 Task: Create a due date automation trigger when advanced on, on the tuesday of the week a card is due add fields without custom field "Resume" set to a date more than 1 days ago at 11:00 AM.
Action: Mouse moved to (984, 73)
Screenshot: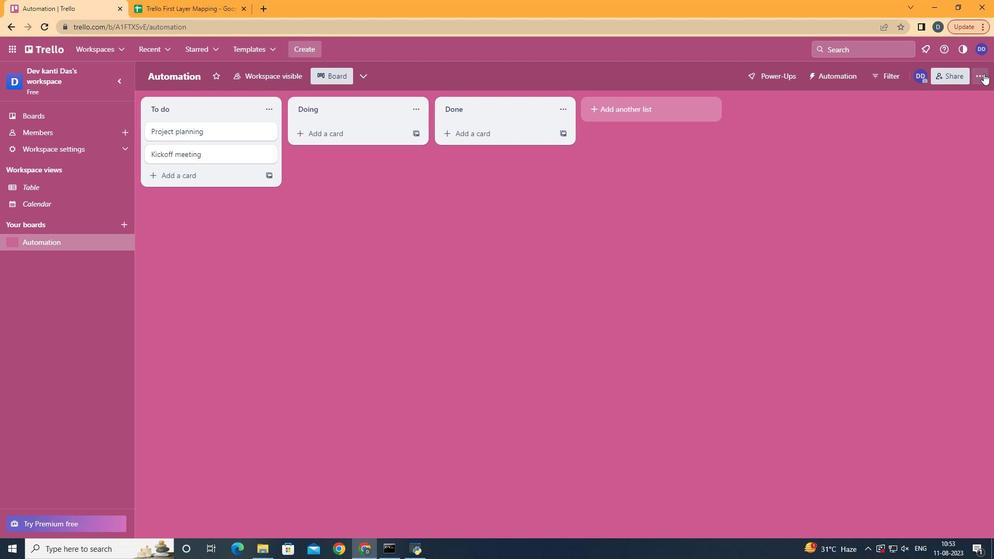 
Action: Mouse pressed left at (984, 73)
Screenshot: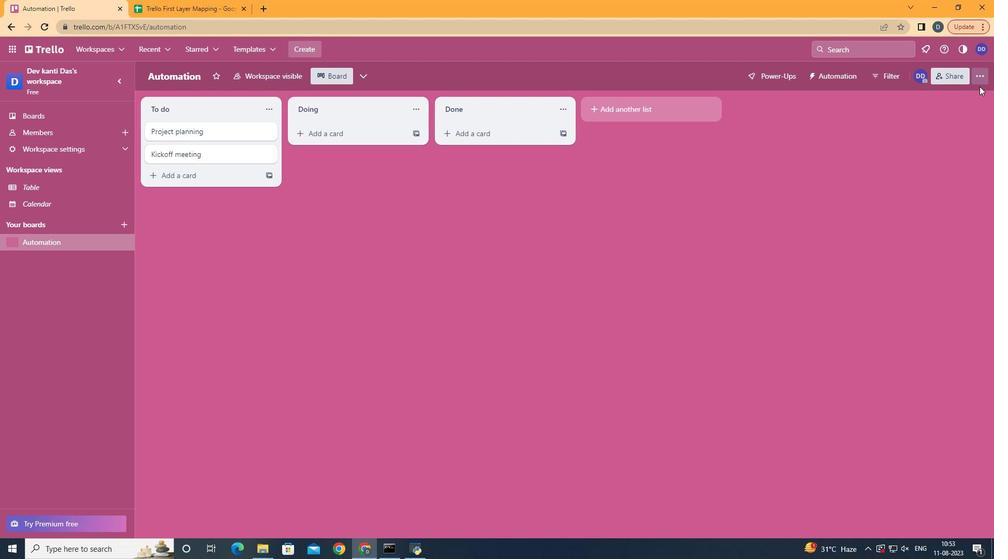 
Action: Mouse moved to (904, 213)
Screenshot: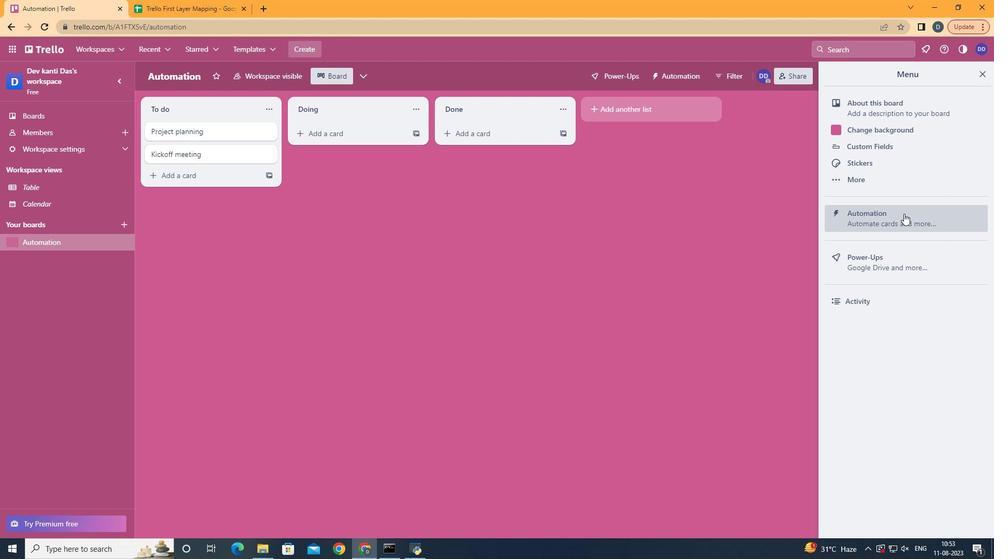 
Action: Mouse pressed left at (904, 213)
Screenshot: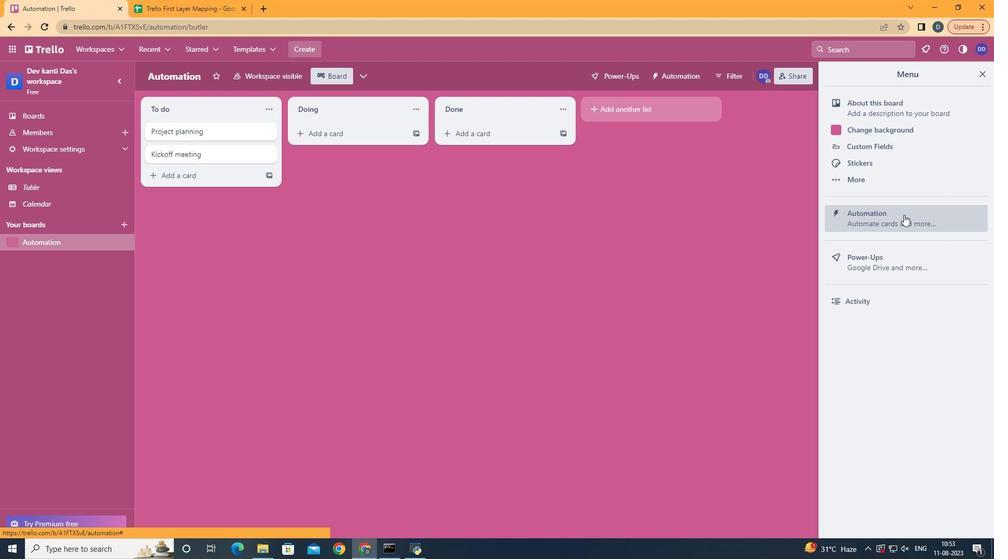 
Action: Mouse moved to (190, 210)
Screenshot: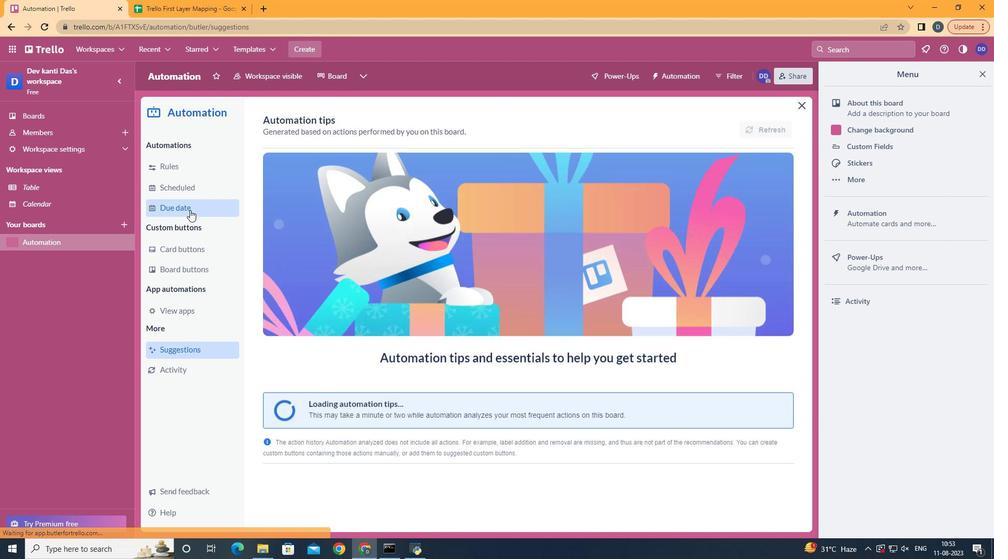 
Action: Mouse pressed left at (190, 210)
Screenshot: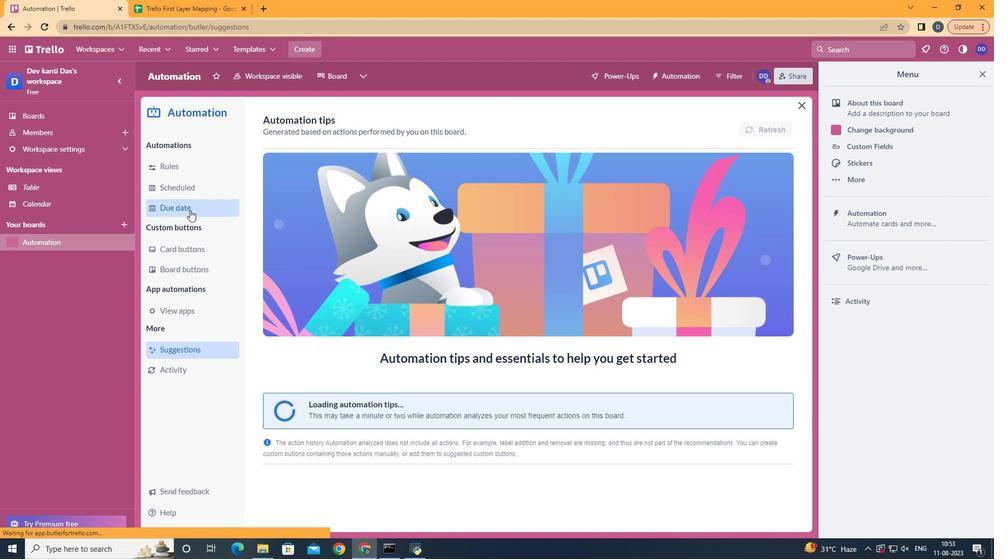 
Action: Mouse moved to (726, 123)
Screenshot: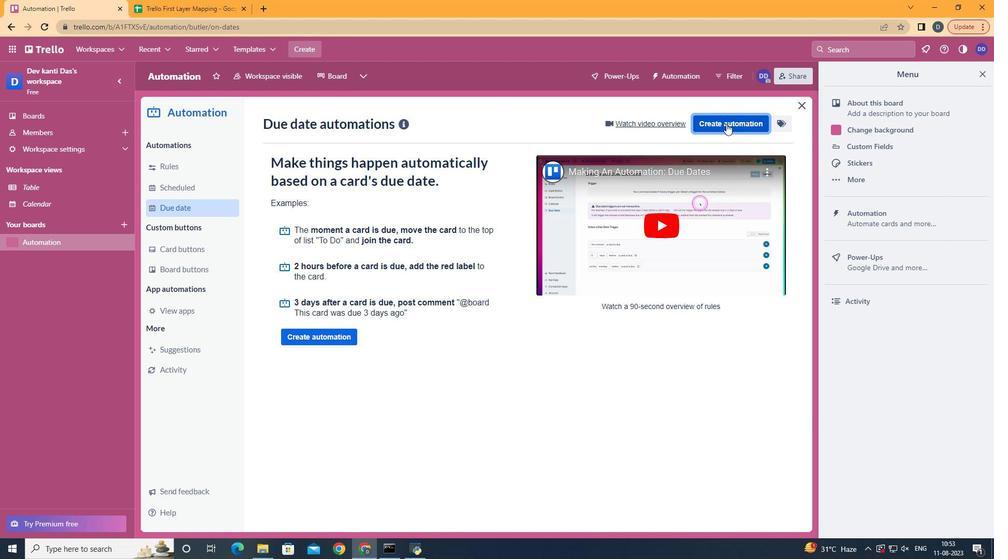 
Action: Mouse pressed left at (726, 123)
Screenshot: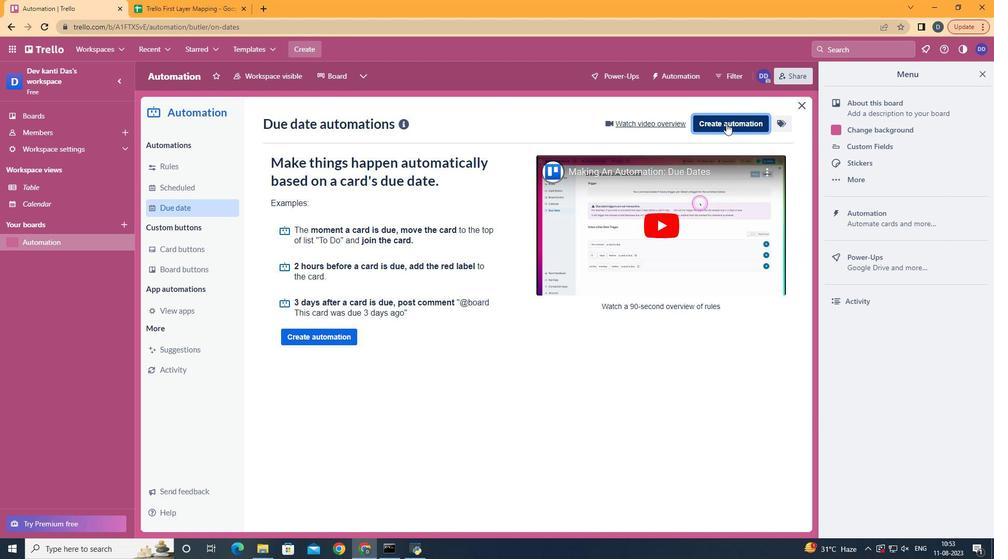 
Action: Mouse moved to (558, 222)
Screenshot: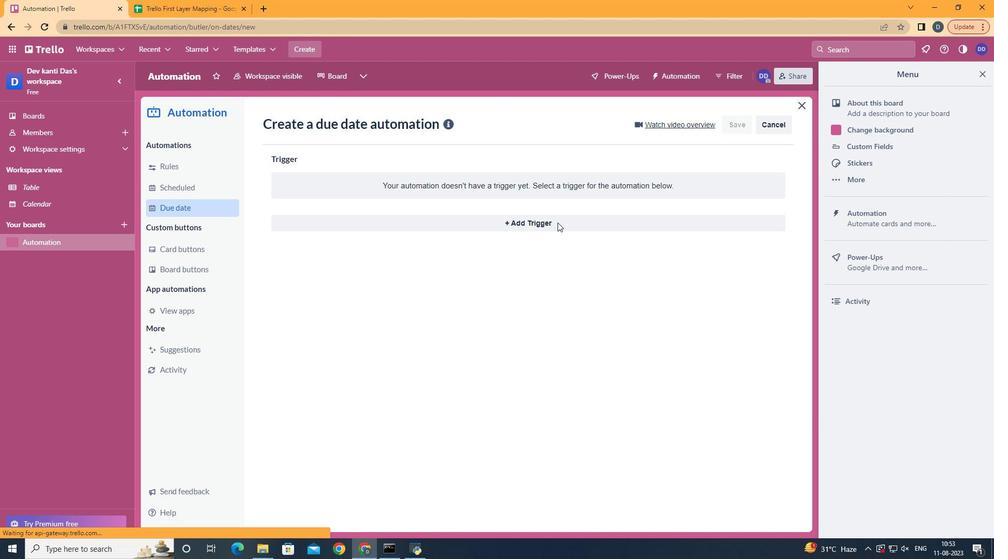 
Action: Mouse pressed left at (558, 222)
Screenshot: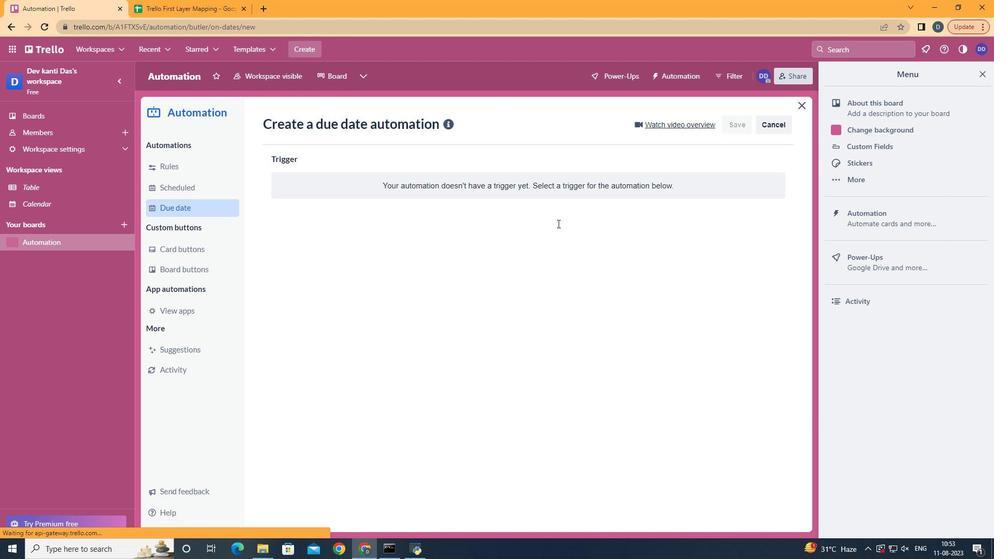 
Action: Mouse moved to (322, 288)
Screenshot: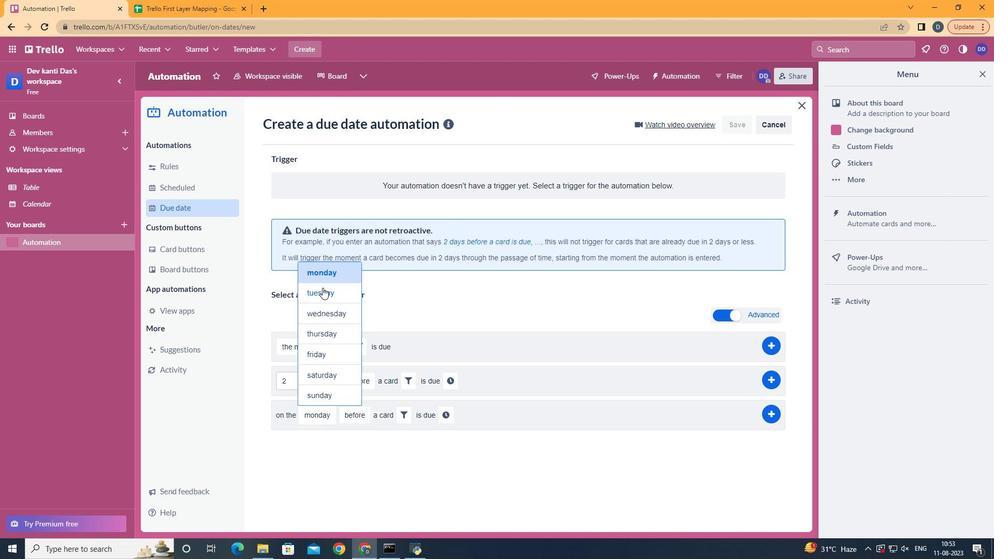 
Action: Mouse pressed left at (322, 288)
Screenshot: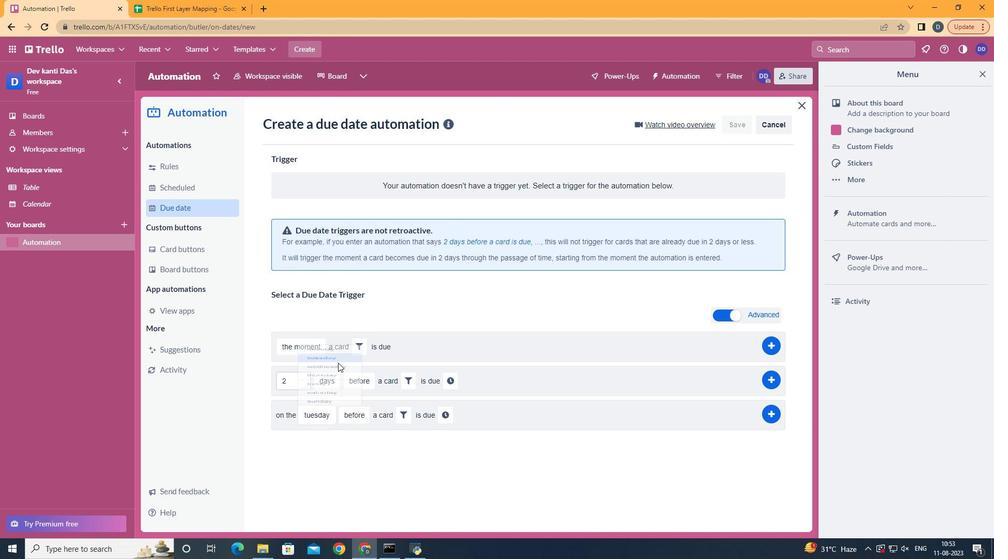 
Action: Mouse moved to (367, 467)
Screenshot: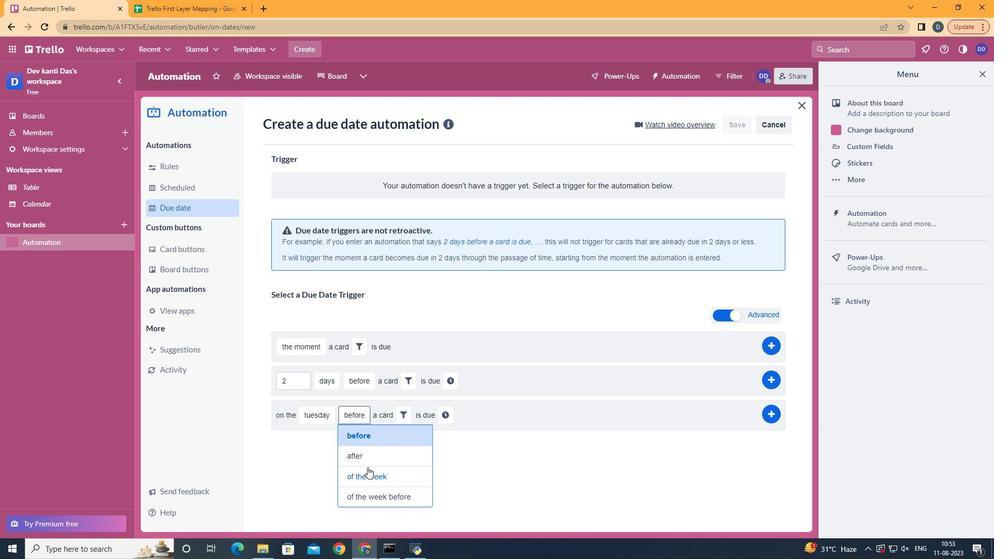 
Action: Mouse pressed left at (367, 467)
Screenshot: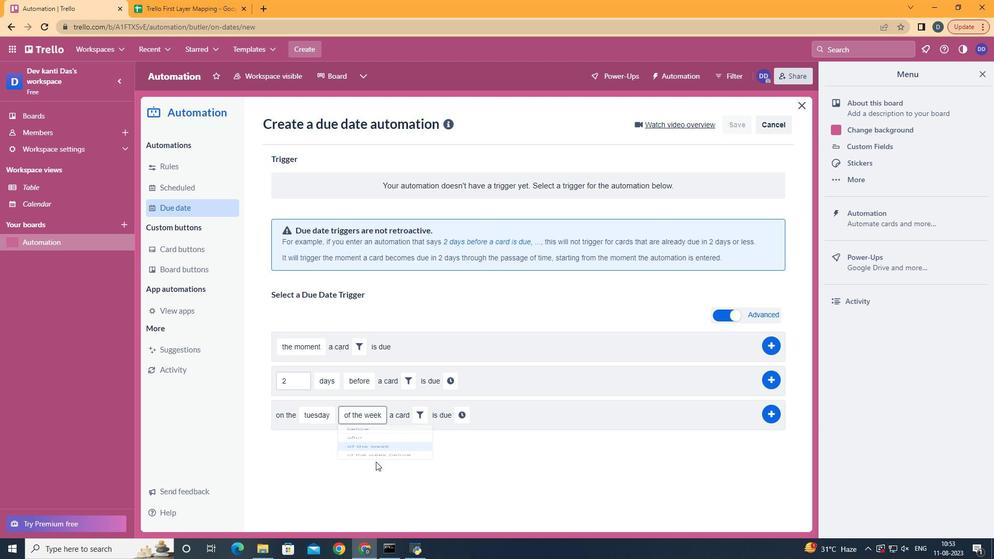 
Action: Mouse moved to (420, 420)
Screenshot: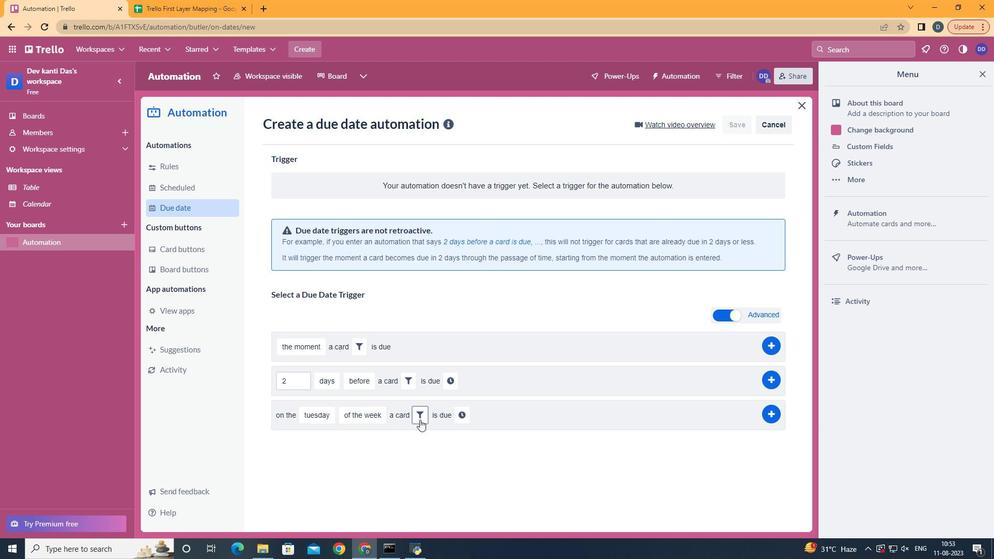 
Action: Mouse pressed left at (420, 420)
Screenshot: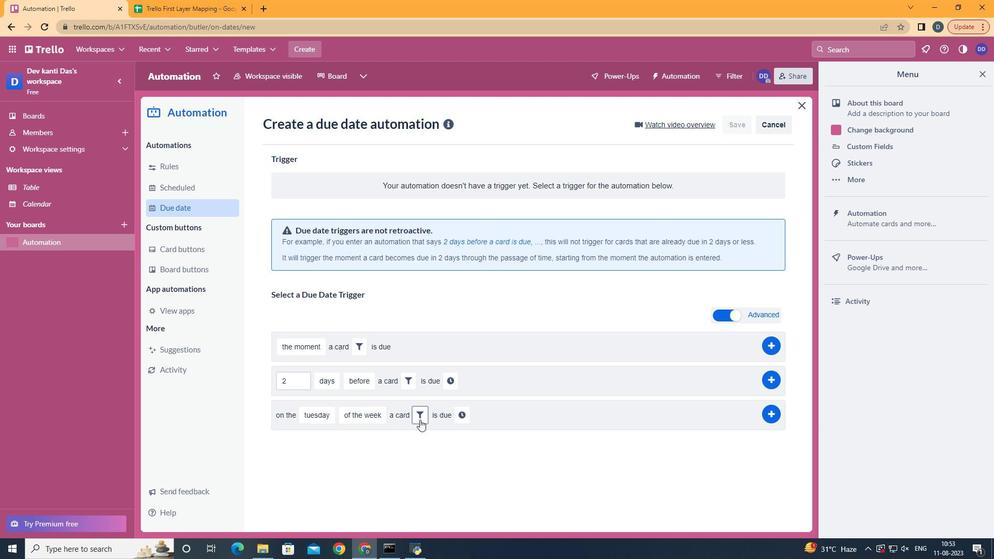 
Action: Mouse moved to (588, 452)
Screenshot: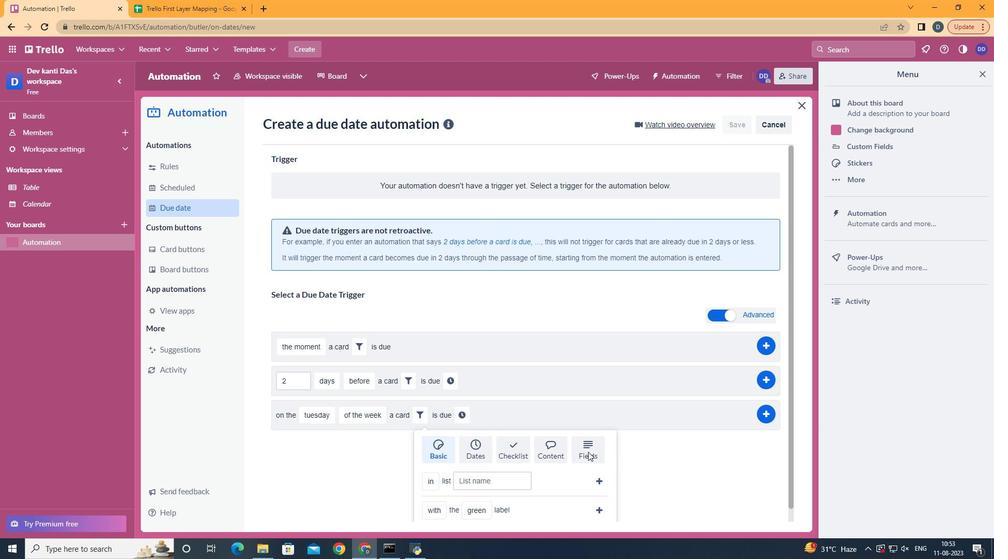 
Action: Mouse pressed left at (588, 452)
Screenshot: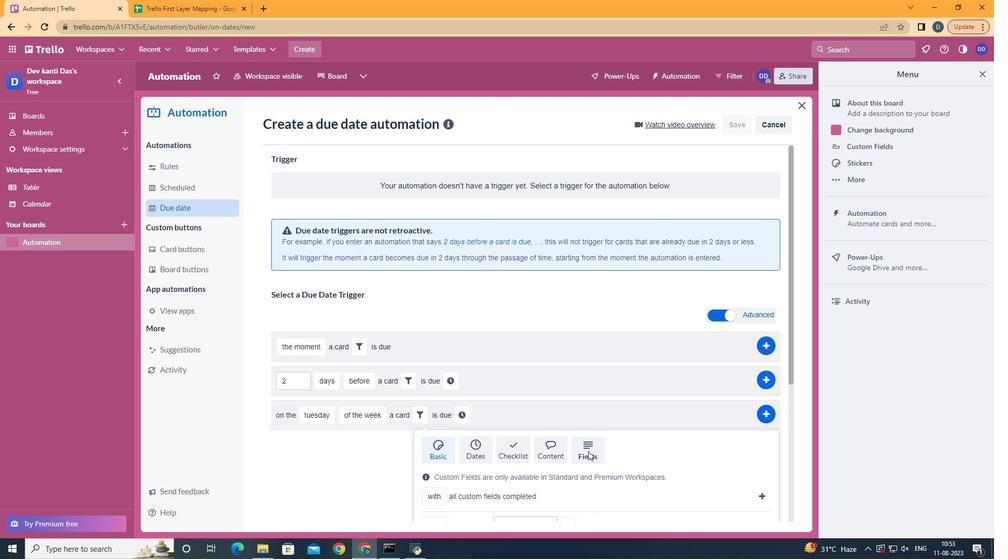 
Action: Mouse moved to (588, 451)
Screenshot: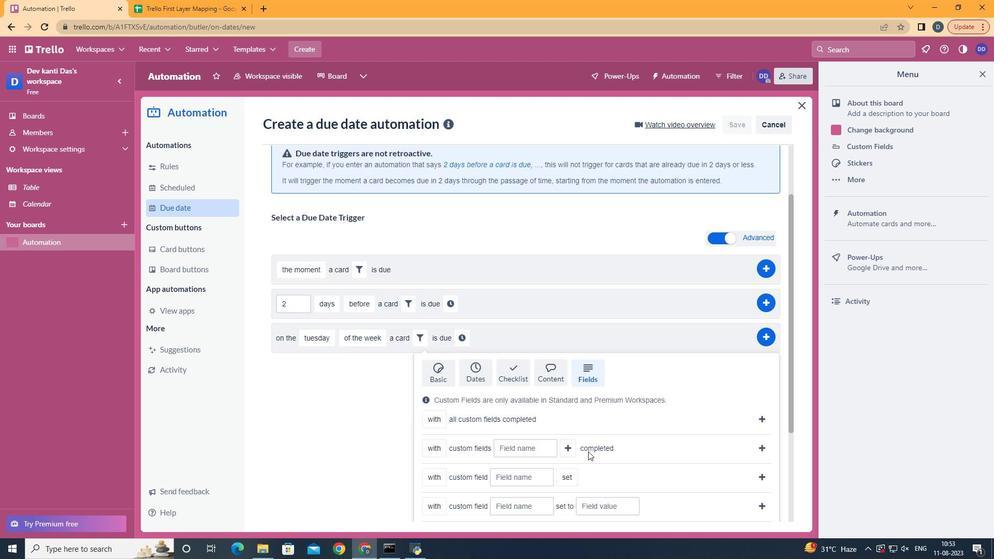 
Action: Mouse scrolled (588, 451) with delta (0, 0)
Screenshot: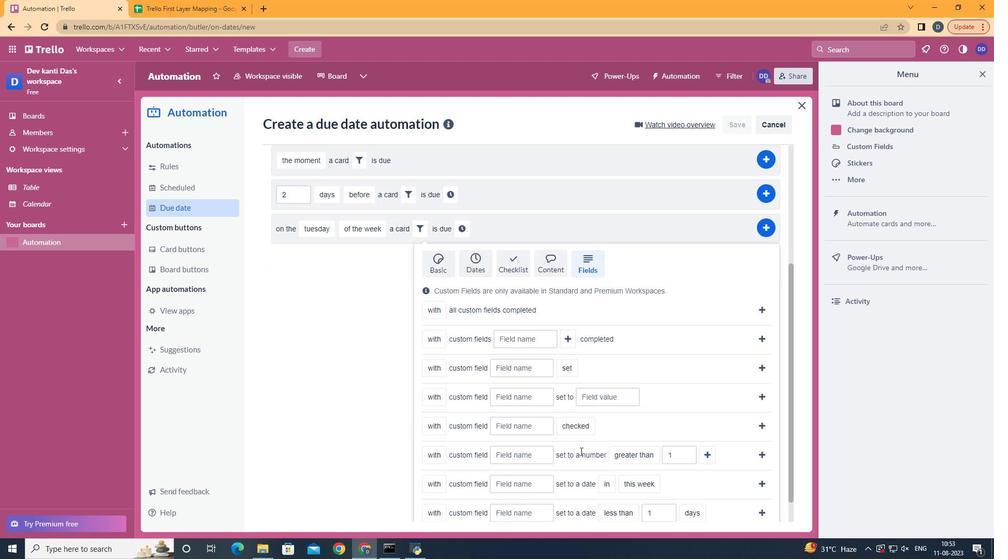 
Action: Mouse scrolled (588, 451) with delta (0, 0)
Screenshot: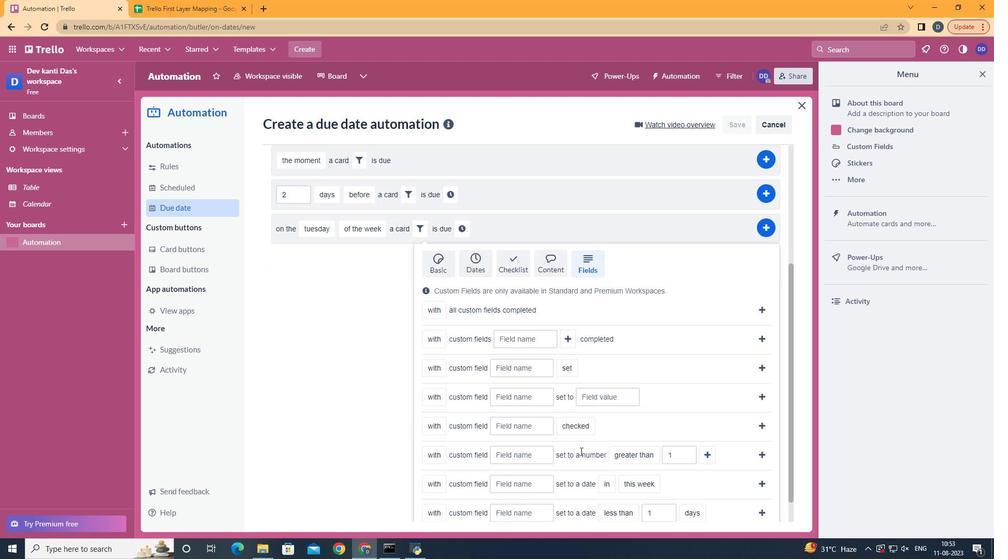 
Action: Mouse scrolled (588, 451) with delta (0, 0)
Screenshot: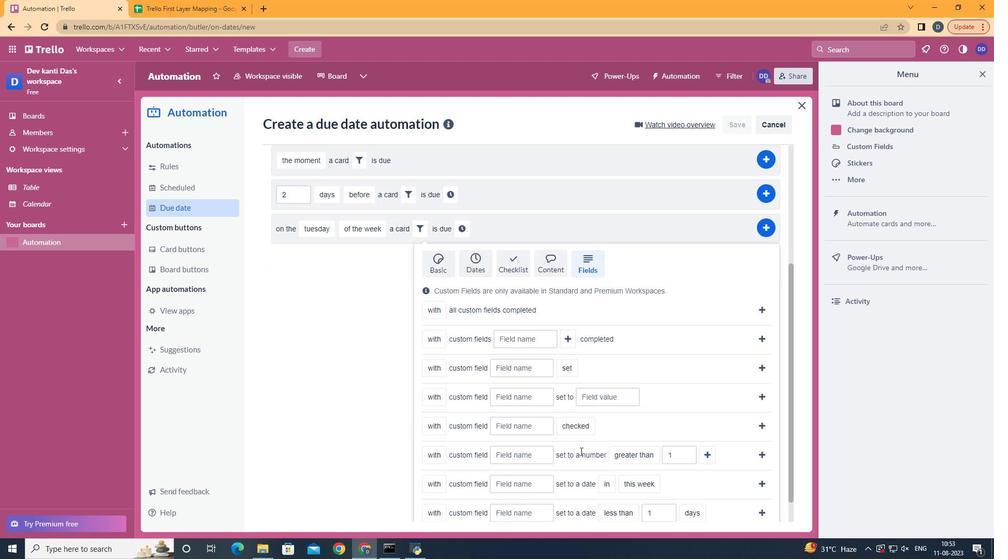
Action: Mouse scrolled (588, 451) with delta (0, 0)
Screenshot: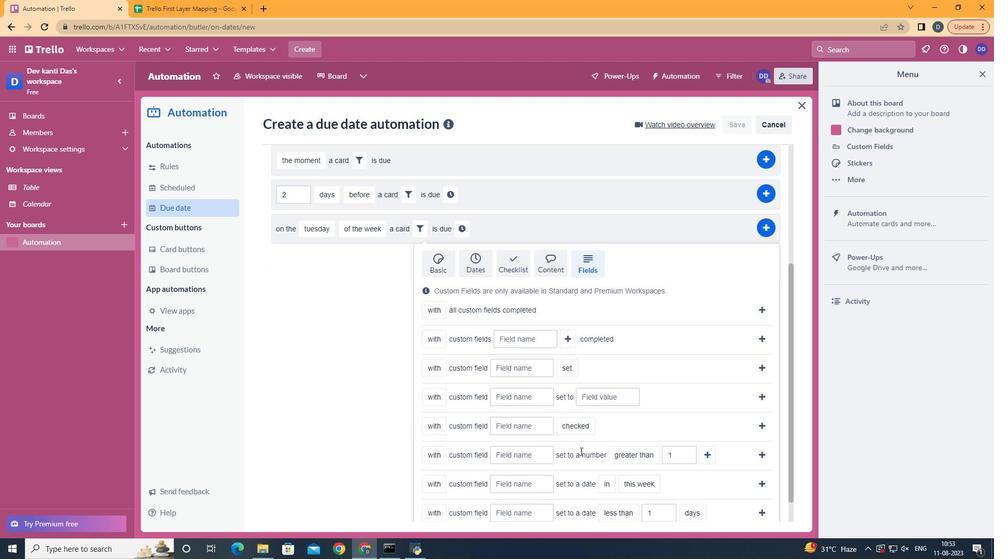 
Action: Mouse scrolled (588, 451) with delta (0, 0)
Screenshot: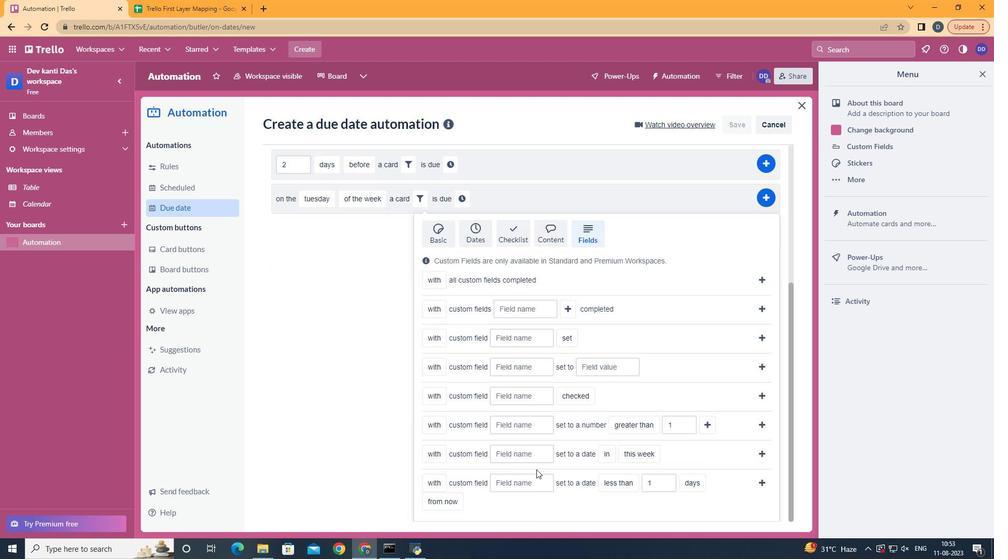 
Action: Mouse moved to (441, 465)
Screenshot: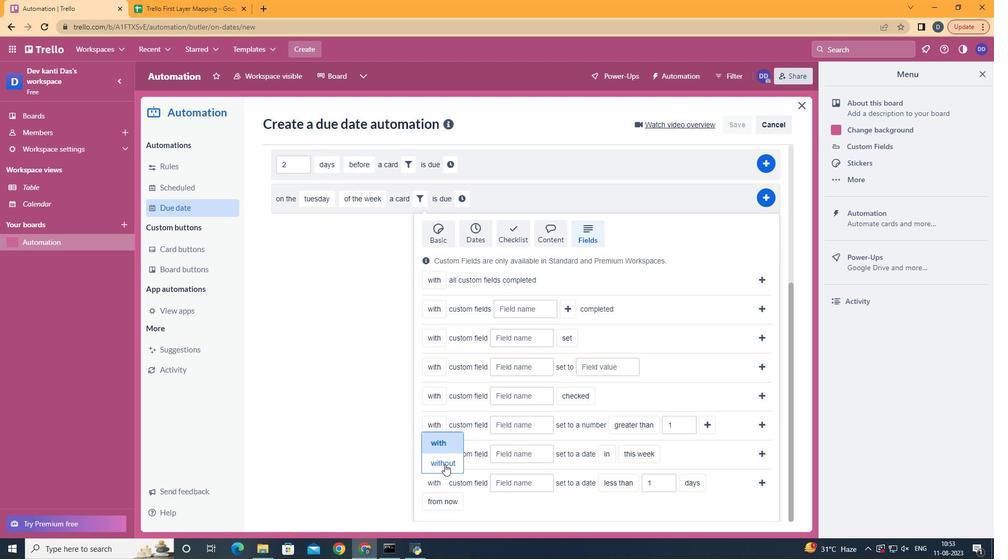 
Action: Mouse pressed left at (441, 465)
Screenshot: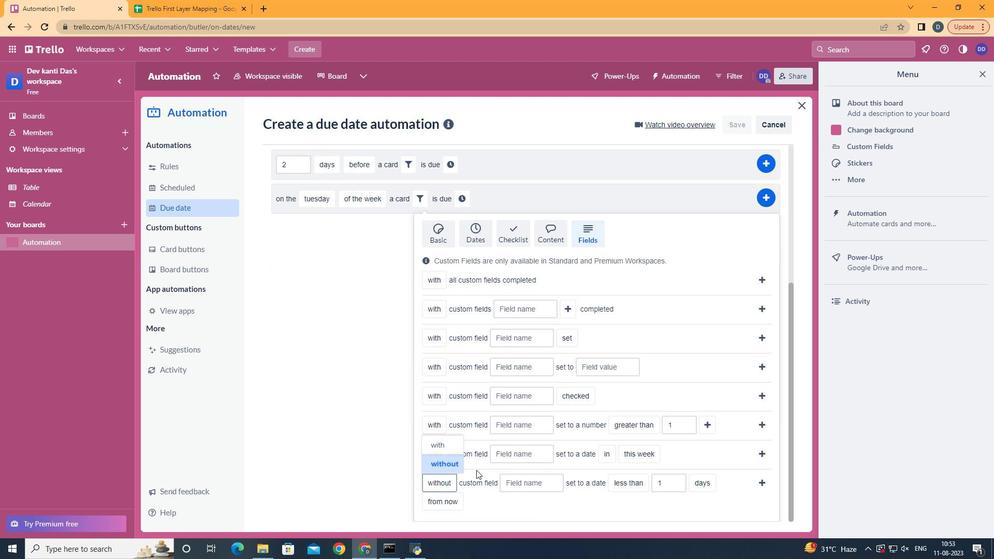 
Action: Mouse moved to (519, 477)
Screenshot: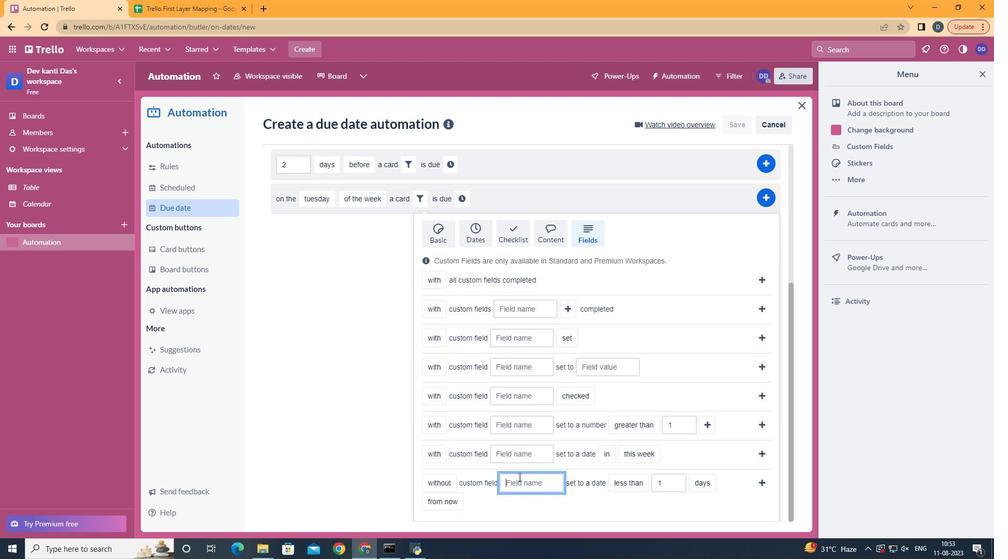 
Action: Mouse pressed left at (519, 477)
Screenshot: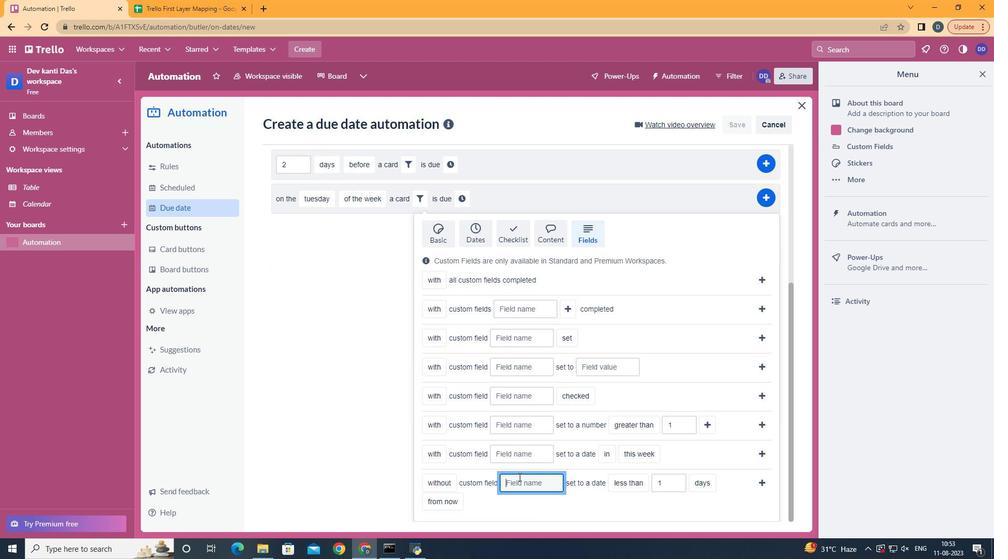 
Action: Key pressed <Key.shift>Resume
Screenshot: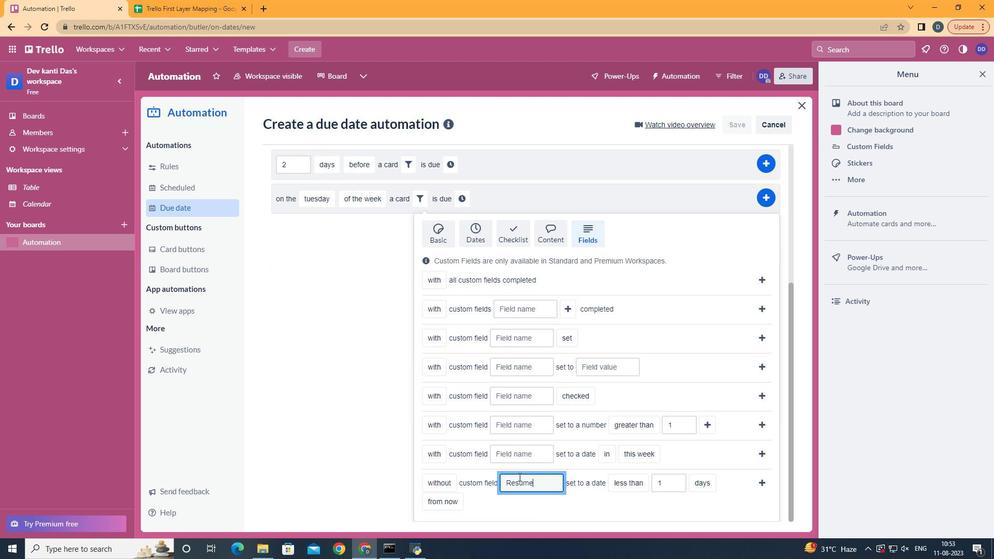 
Action: Mouse moved to (634, 439)
Screenshot: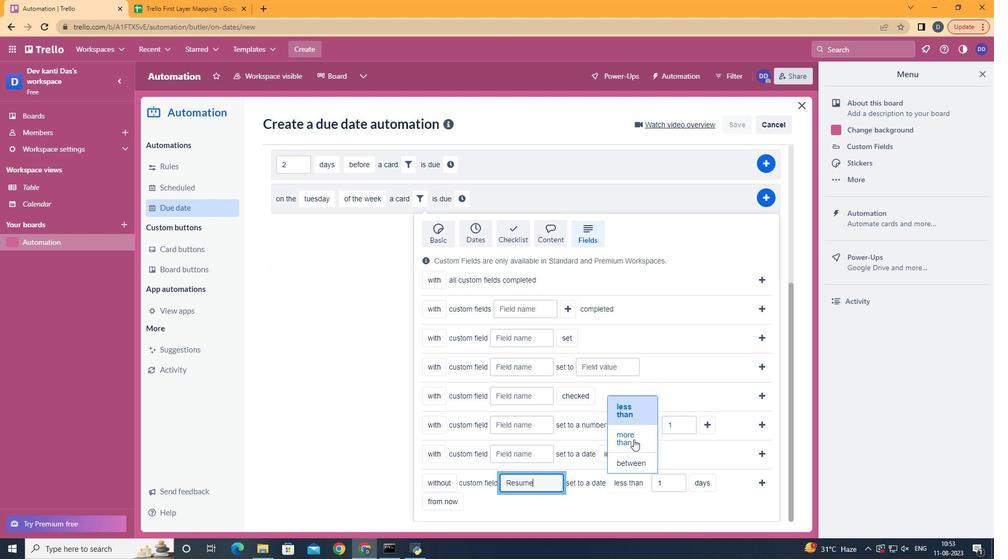 
Action: Mouse pressed left at (634, 439)
Screenshot: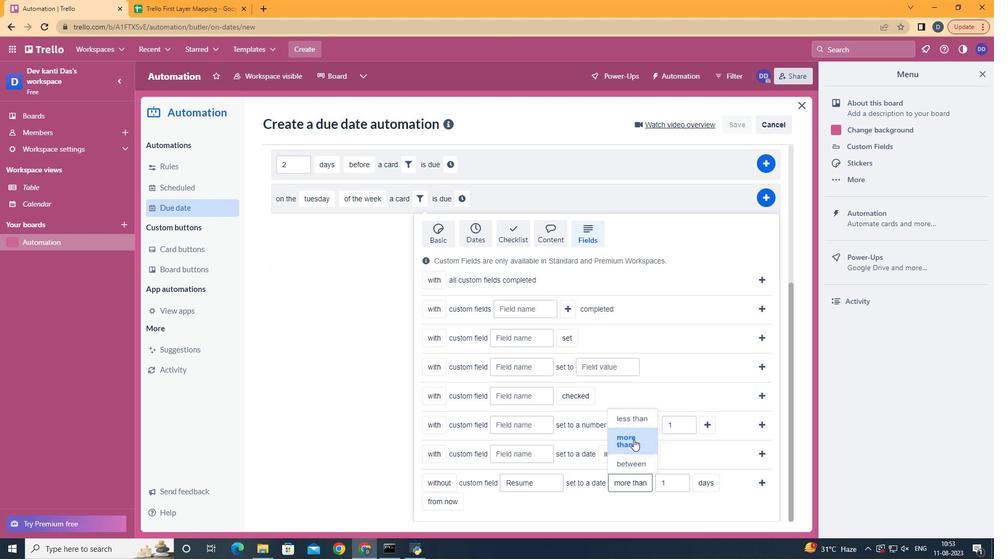 
Action: Mouse moved to (456, 481)
Screenshot: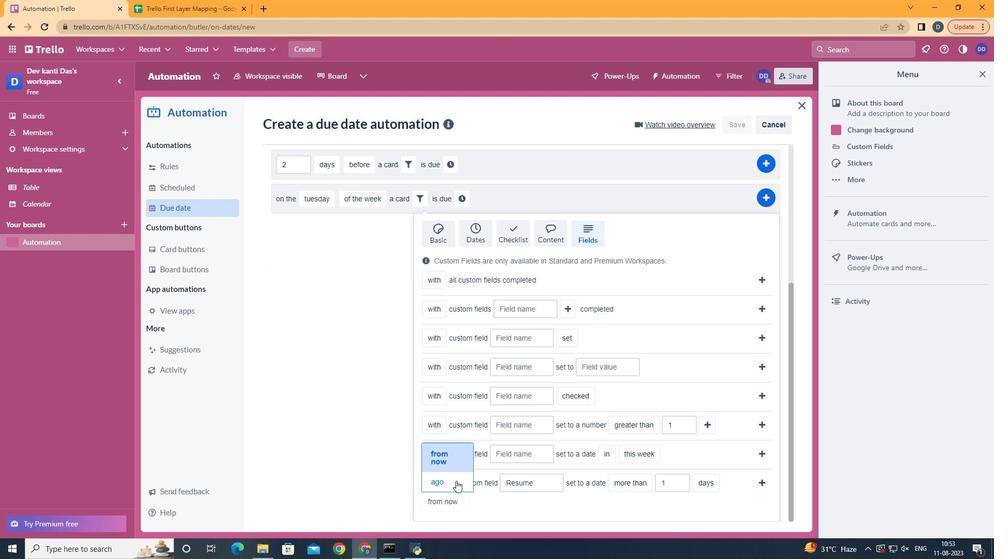
Action: Mouse pressed left at (456, 481)
Screenshot: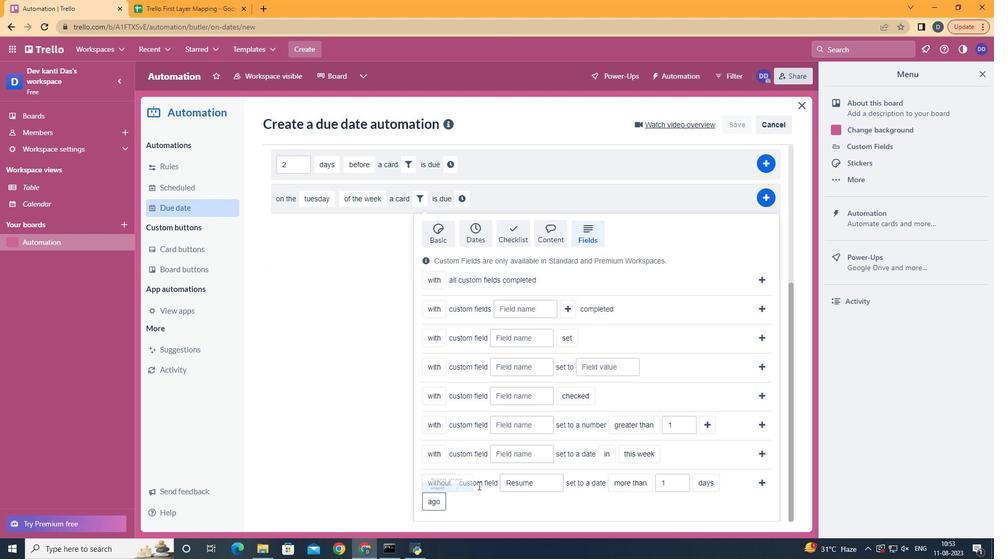 
Action: Mouse moved to (767, 480)
Screenshot: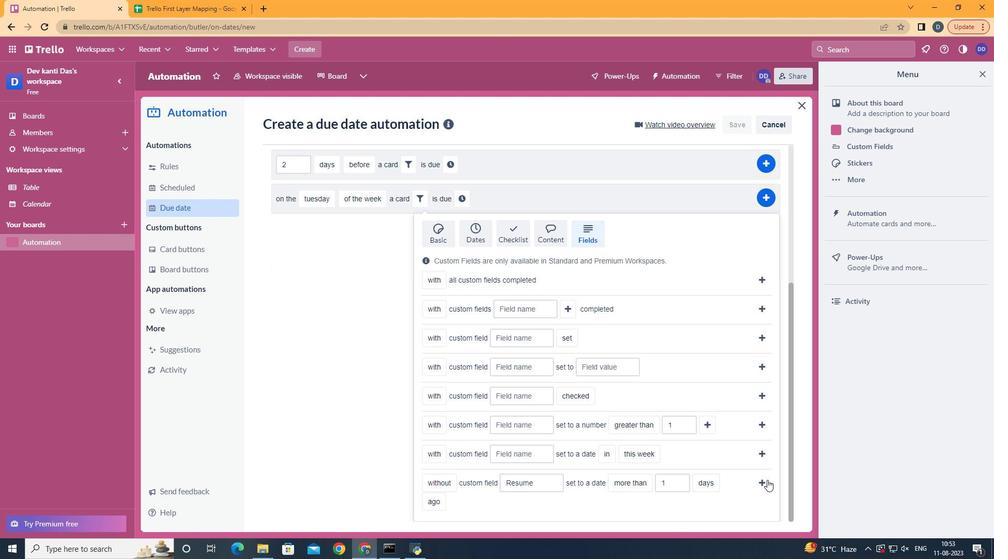 
Action: Mouse pressed left at (767, 480)
Screenshot: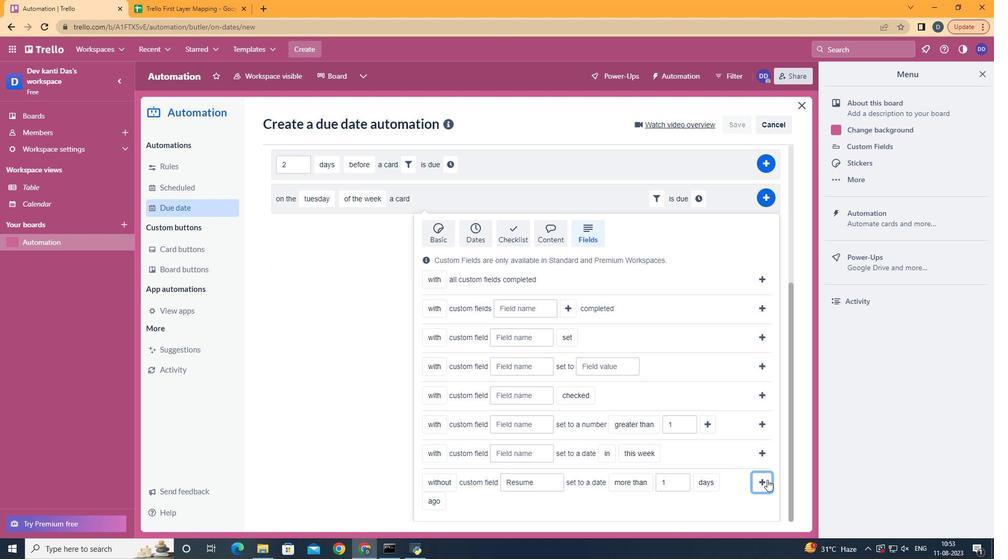 
Action: Mouse moved to (706, 418)
Screenshot: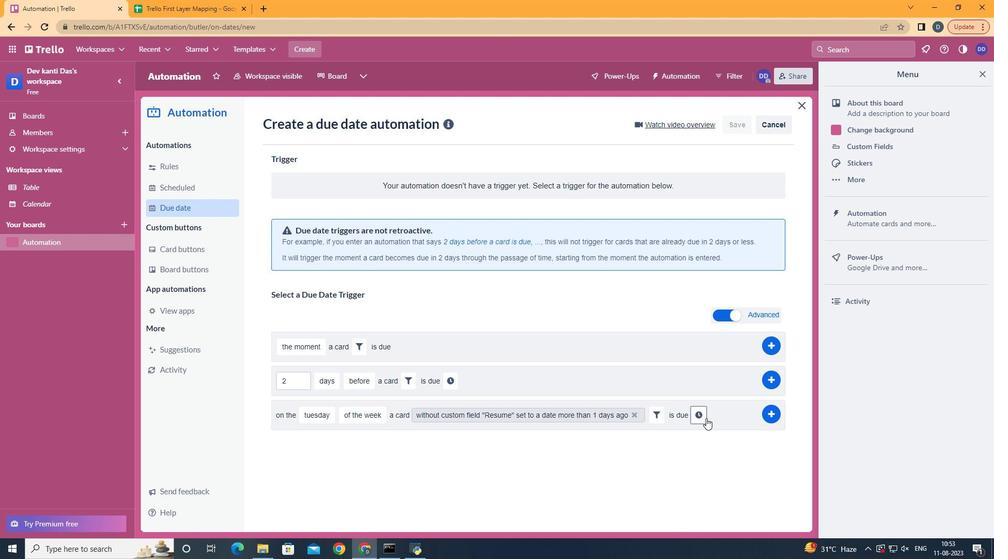 
Action: Mouse pressed left at (706, 418)
Screenshot: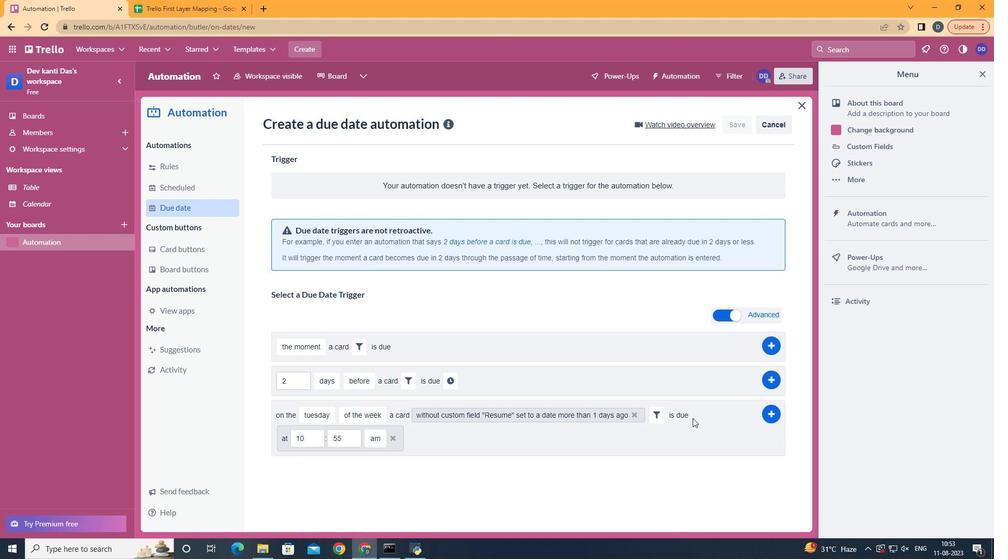 
Action: Mouse moved to (308, 441)
Screenshot: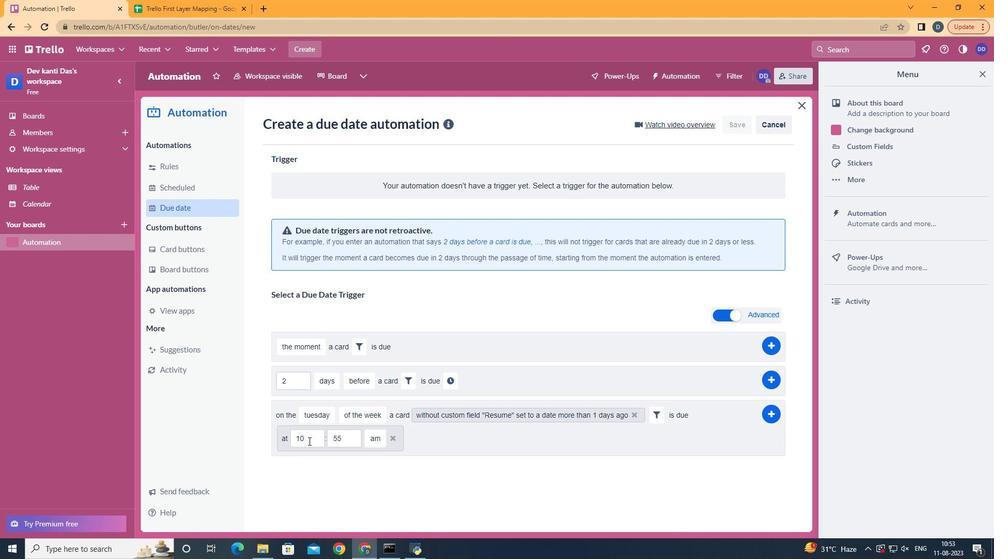 
Action: Mouse pressed left at (308, 441)
Screenshot: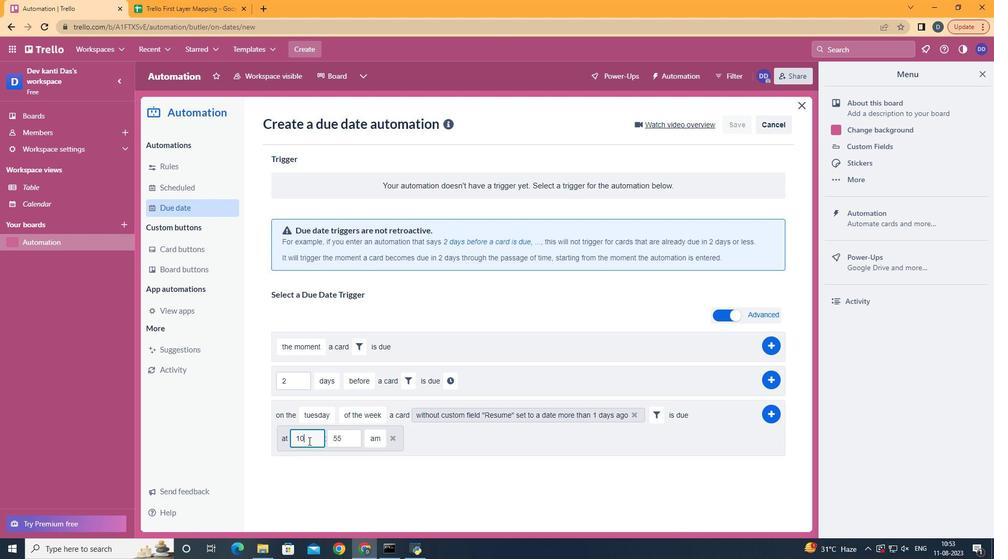 
Action: Mouse moved to (308, 441)
Screenshot: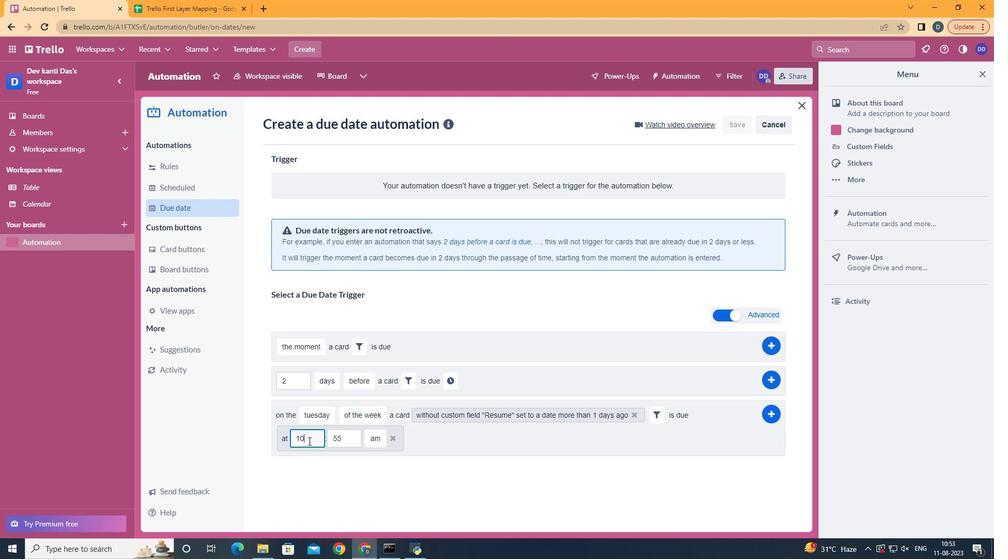 
Action: Key pressed <Key.backspace>1
Screenshot: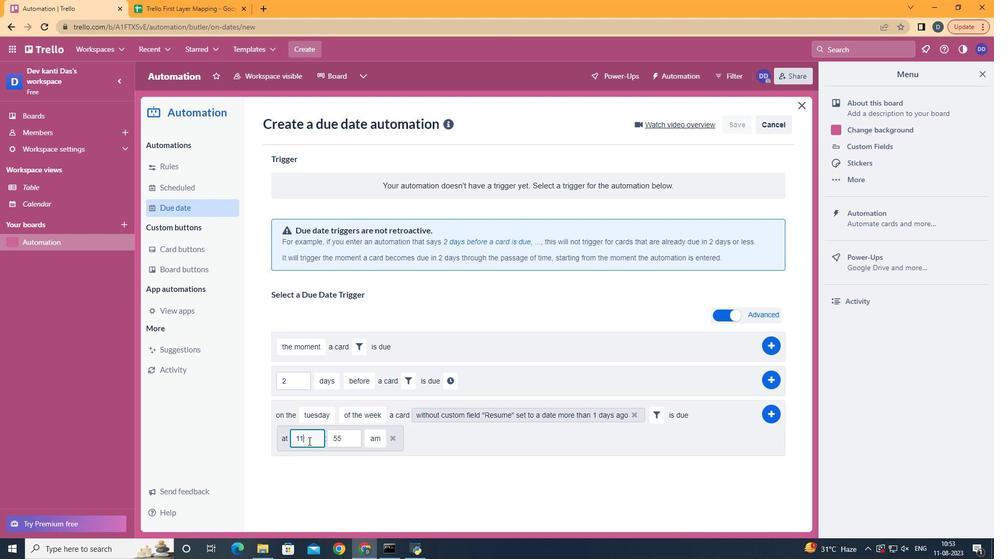 
Action: Mouse moved to (353, 436)
Screenshot: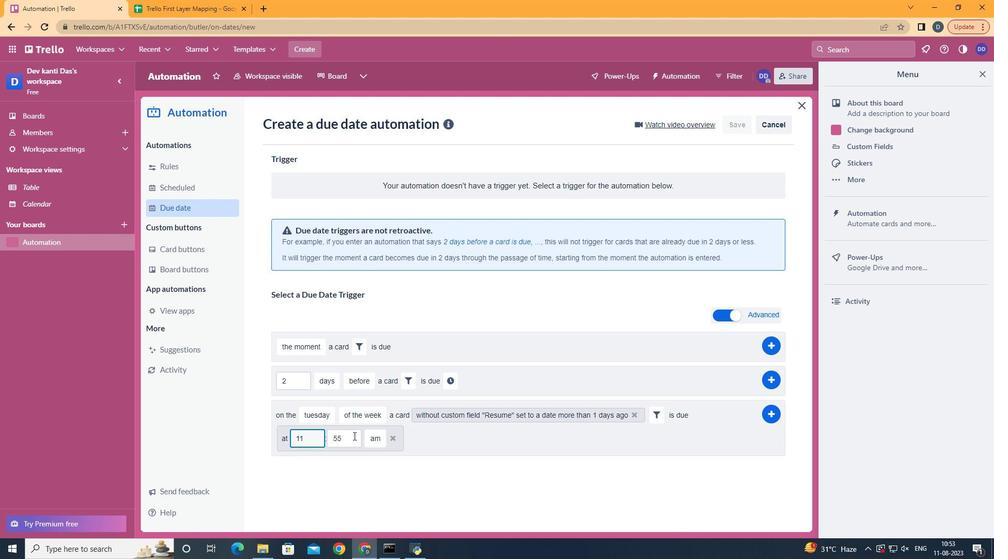 
Action: Mouse pressed left at (353, 436)
Screenshot: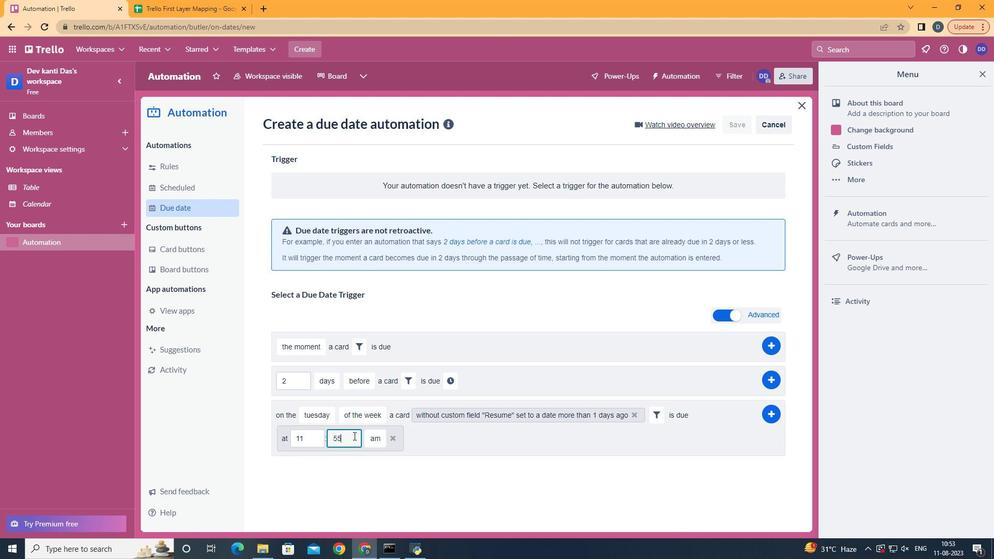 
Action: Key pressed <Key.backspace><Key.backspace>00
Screenshot: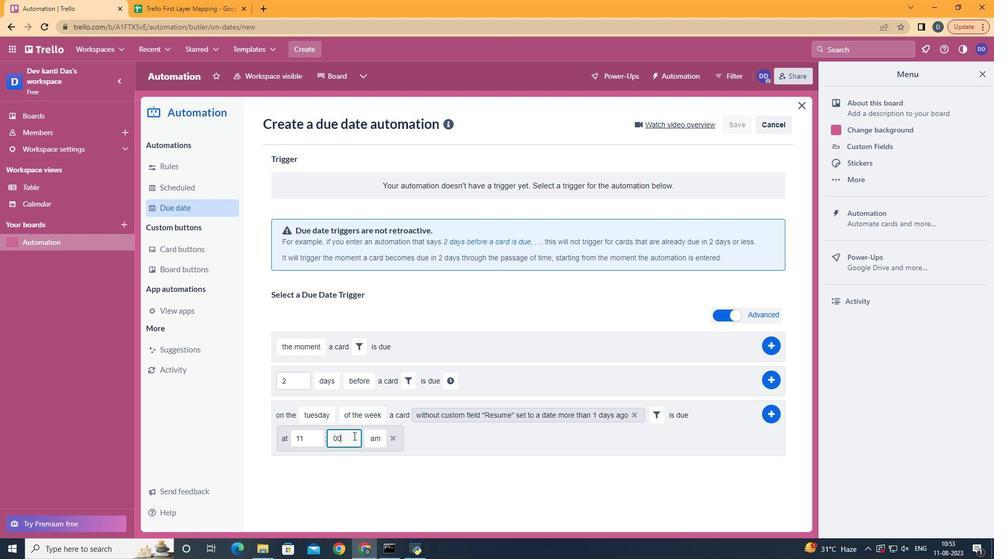 
Action: Mouse moved to (764, 414)
Screenshot: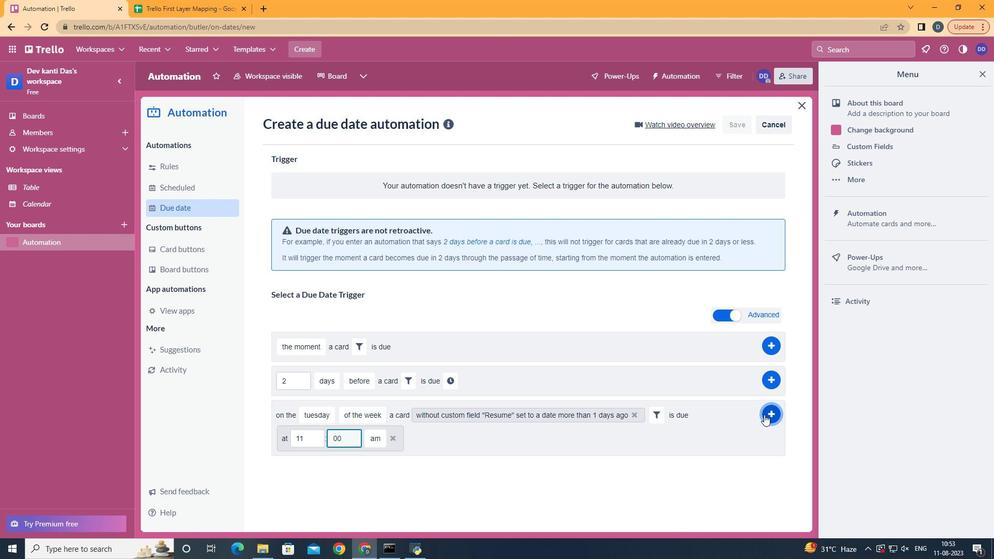 
Action: Mouse pressed left at (764, 414)
Screenshot: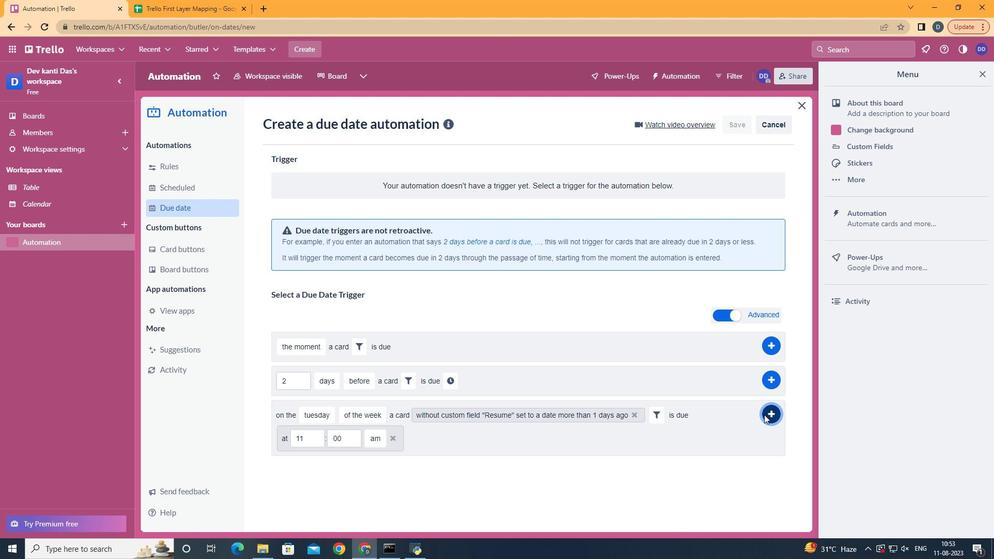 
Action: Mouse moved to (764, 415)
Screenshot: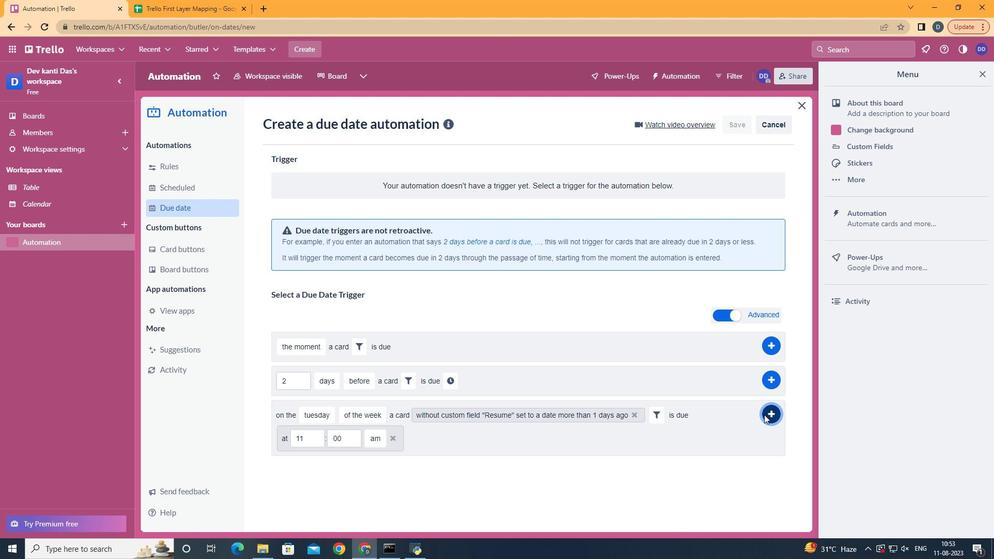 
